 Task: Look for products with original flavor.
Action: Mouse moved to (18, 72)
Screenshot: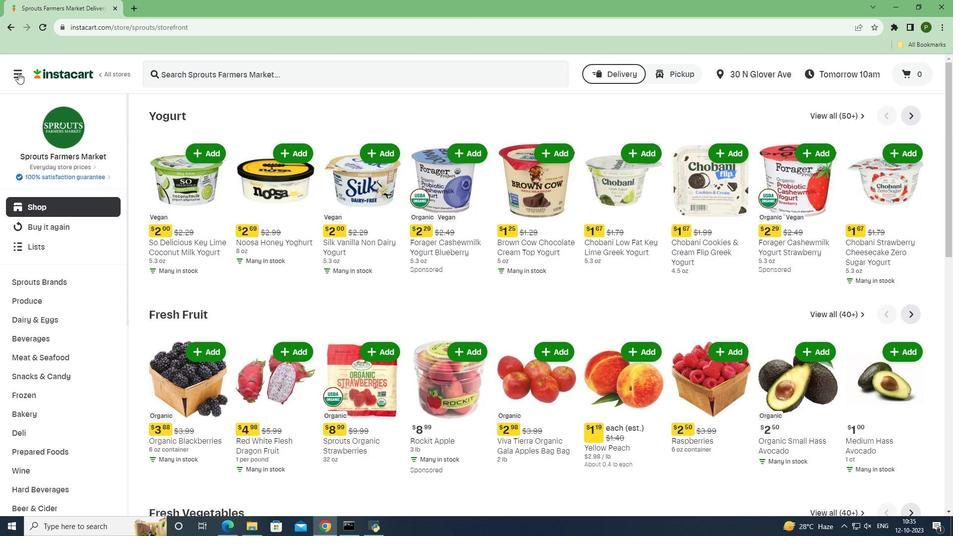 
Action: Mouse pressed left at (18, 72)
Screenshot: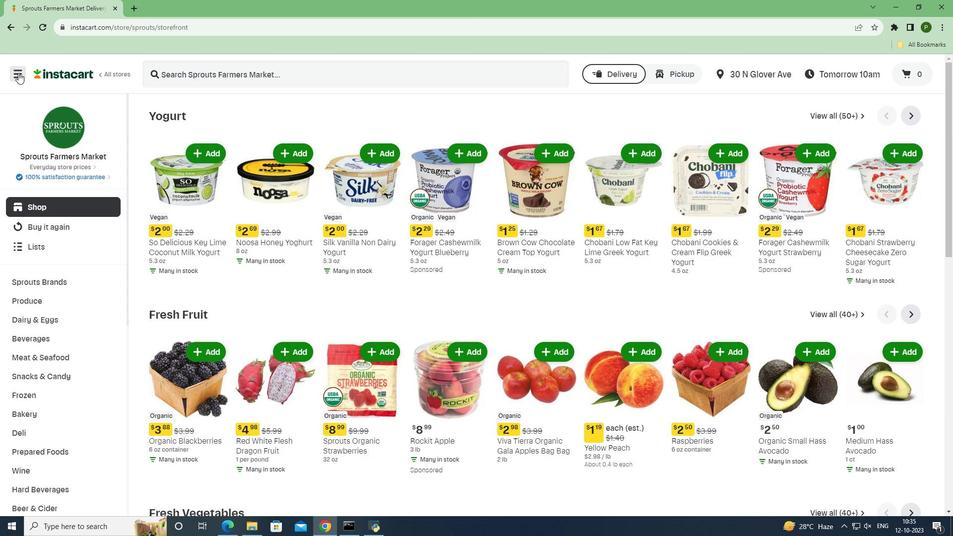 
Action: Mouse moved to (29, 261)
Screenshot: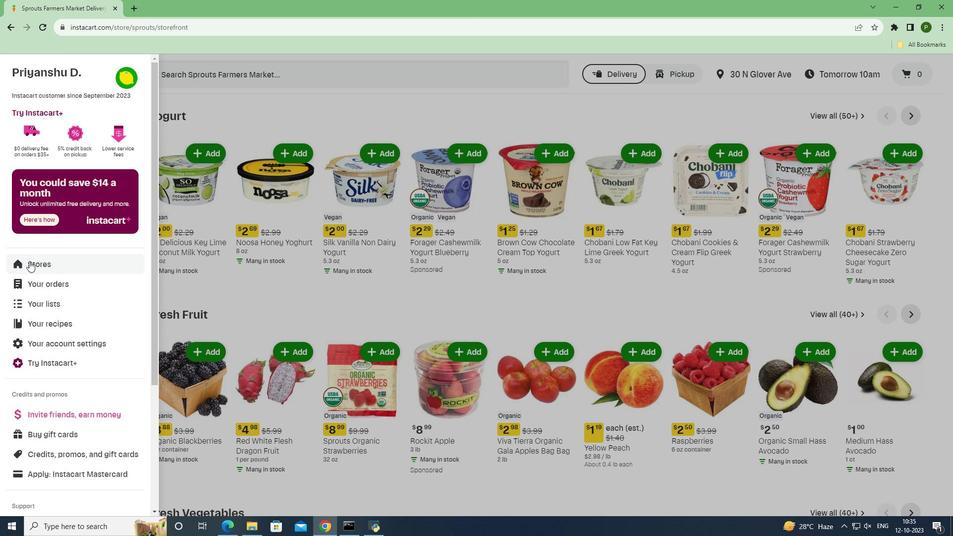 
Action: Mouse pressed left at (29, 261)
Screenshot: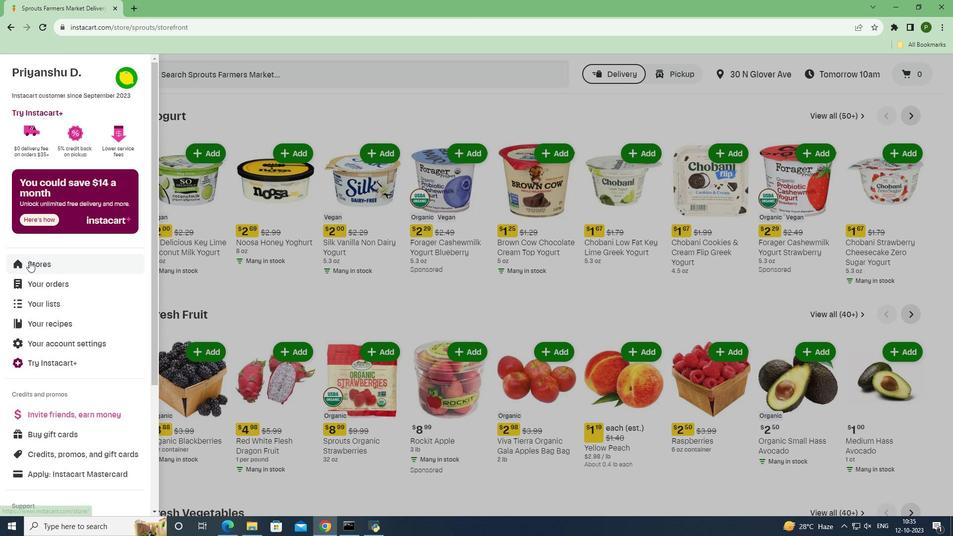 
Action: Mouse moved to (217, 113)
Screenshot: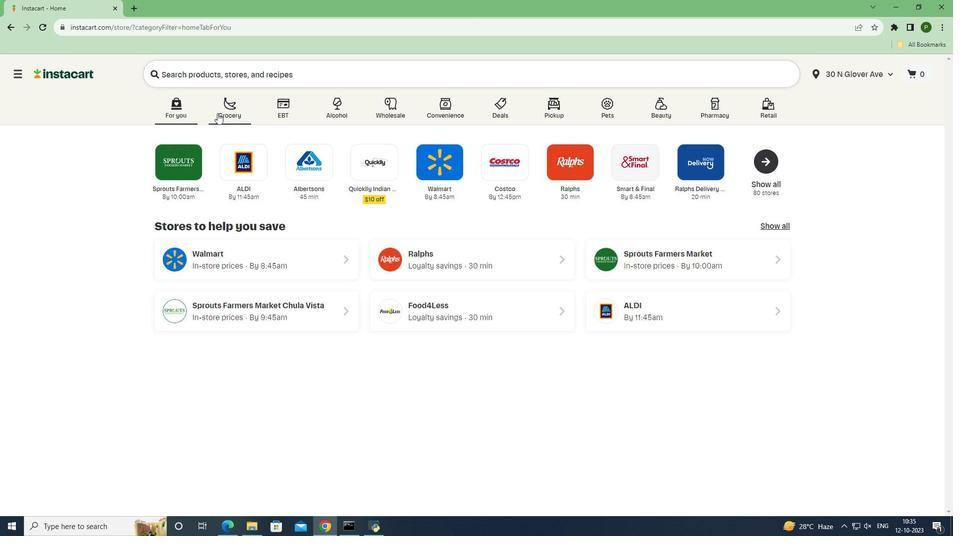 
Action: Mouse pressed left at (217, 113)
Screenshot: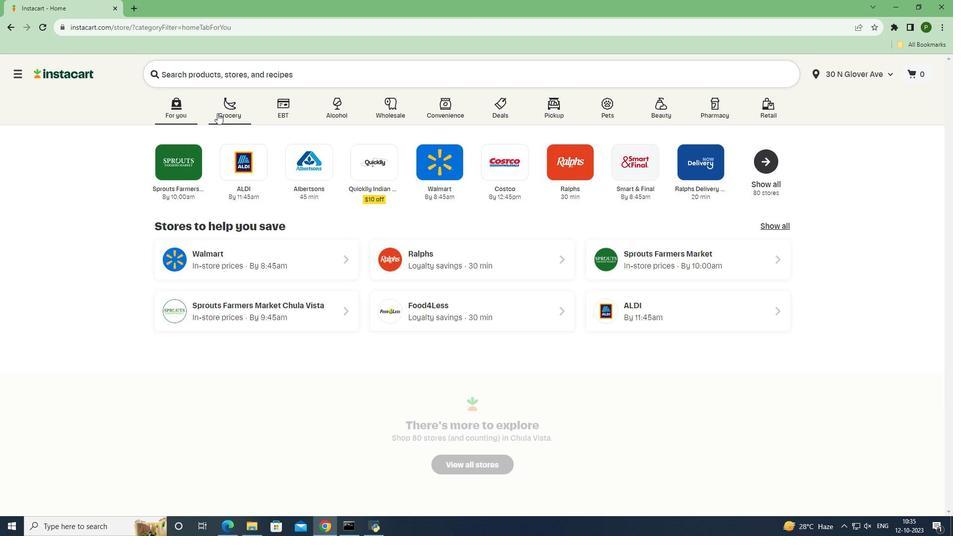 
Action: Mouse moved to (383, 227)
Screenshot: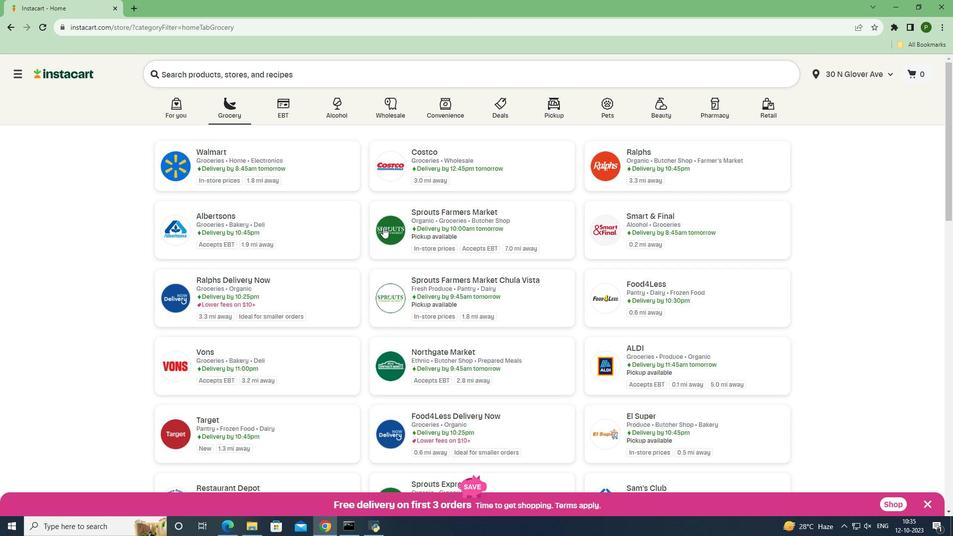 
Action: Mouse pressed left at (383, 227)
Screenshot: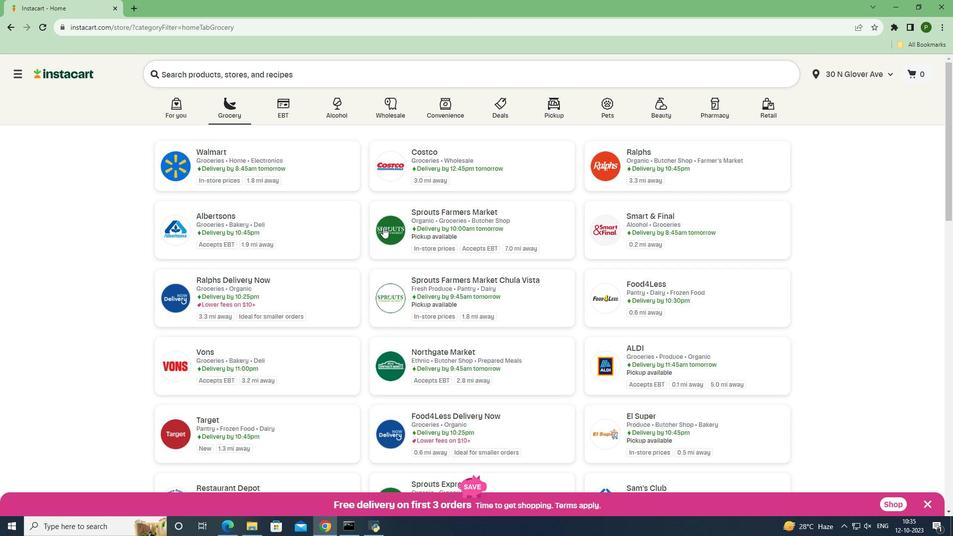 
Action: Mouse moved to (76, 338)
Screenshot: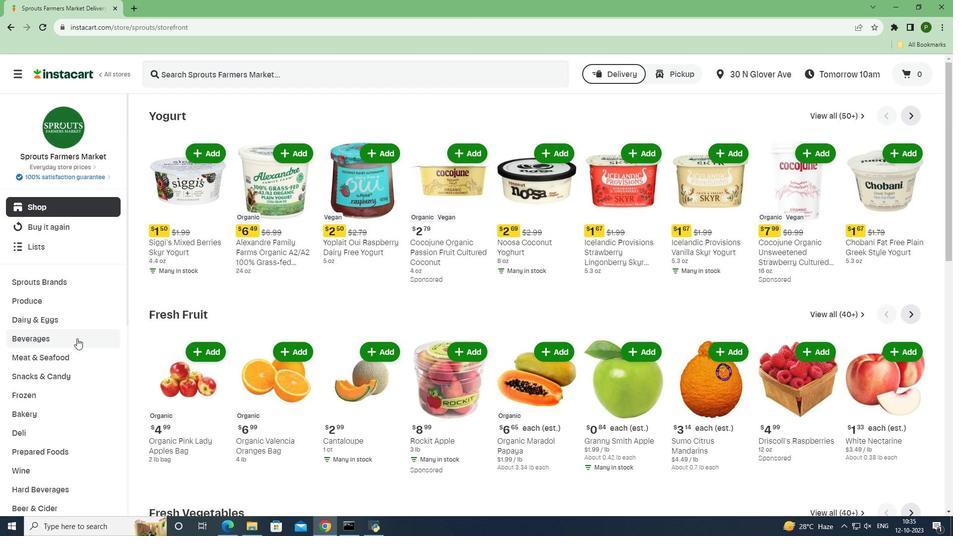 
Action: Mouse pressed left at (76, 338)
Screenshot: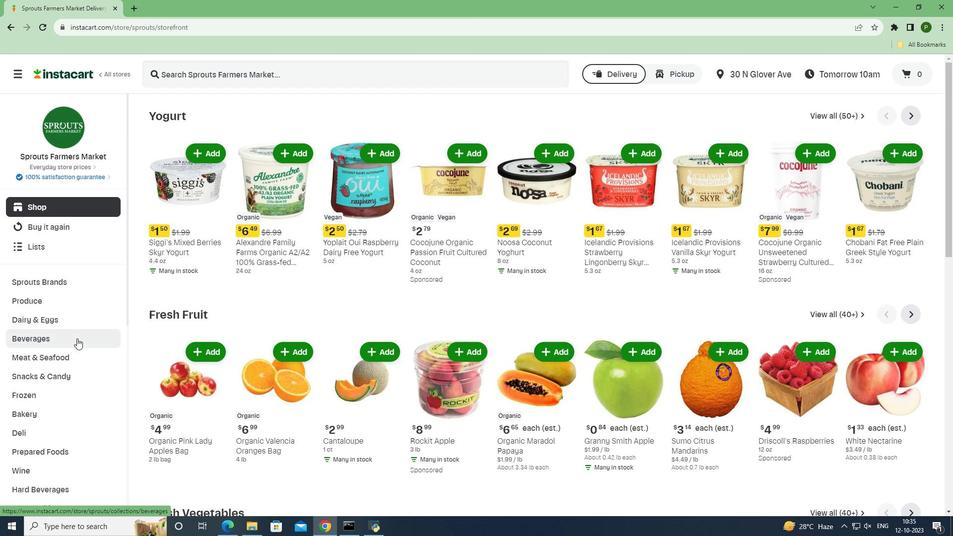 
Action: Mouse moved to (422, 140)
Screenshot: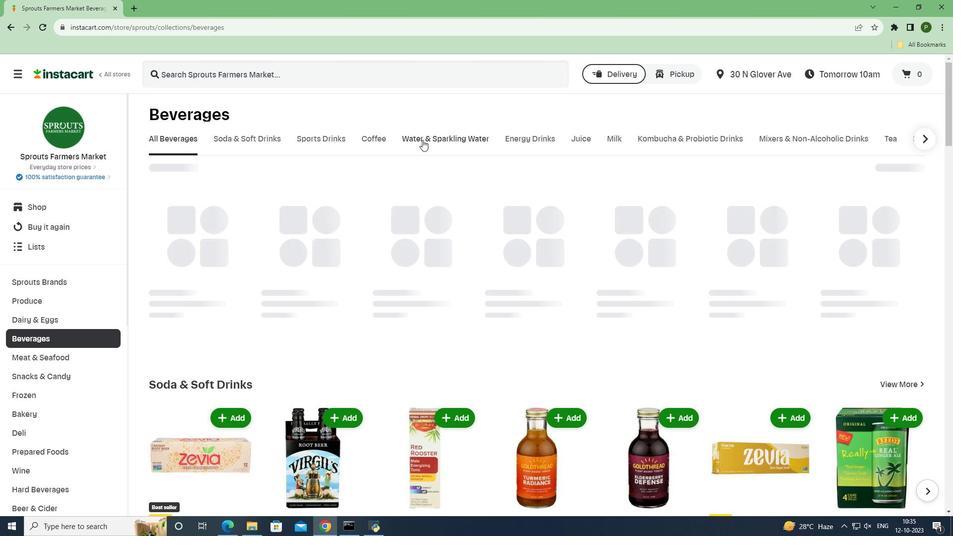 
Action: Mouse pressed left at (422, 140)
Screenshot: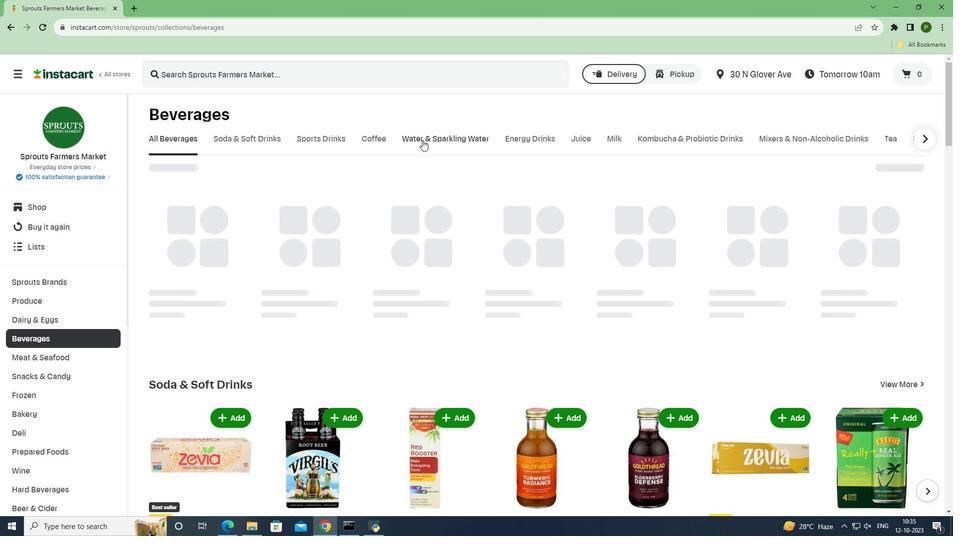 
Action: Mouse moved to (183, 227)
Screenshot: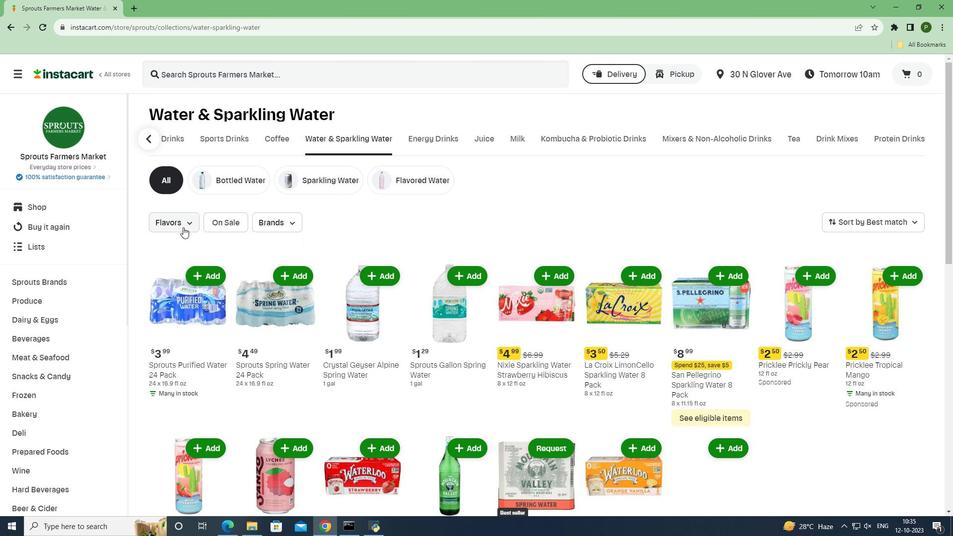 
Action: Mouse pressed left at (183, 227)
Screenshot: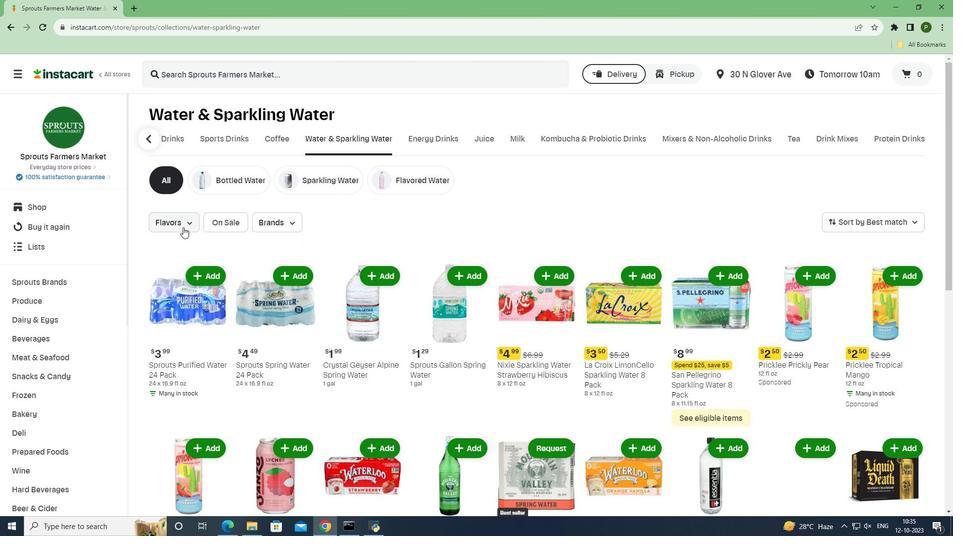 
Action: Mouse moved to (184, 276)
Screenshot: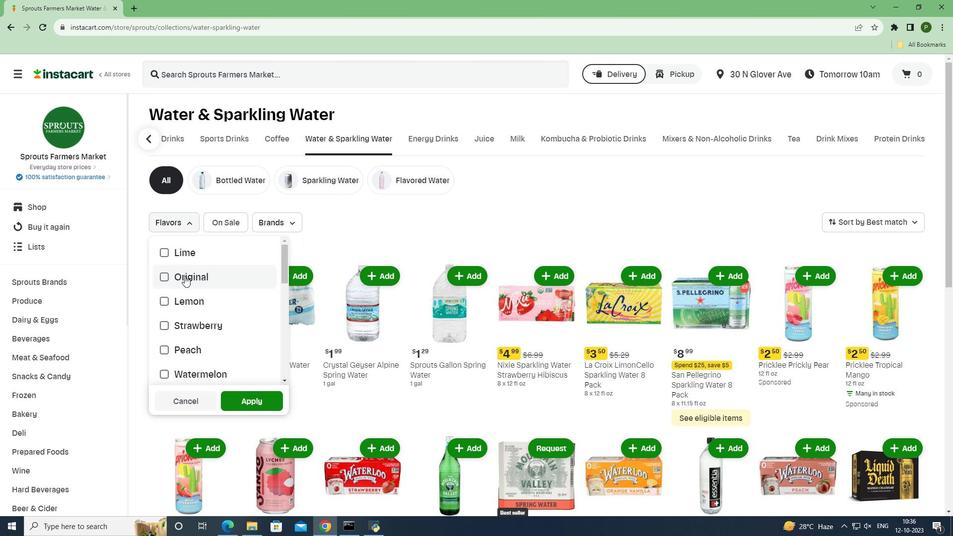 
Action: Mouse pressed left at (184, 276)
Screenshot: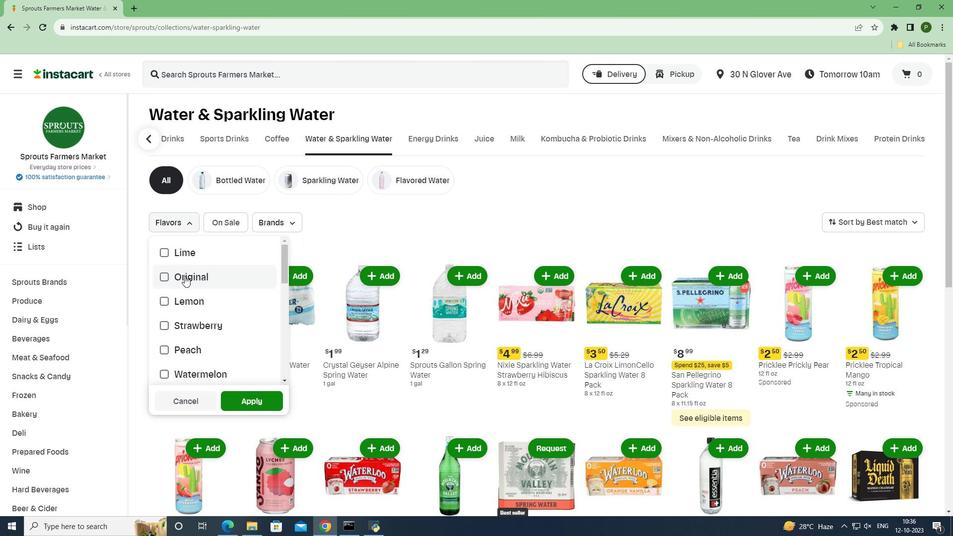 
Action: Mouse moved to (247, 402)
Screenshot: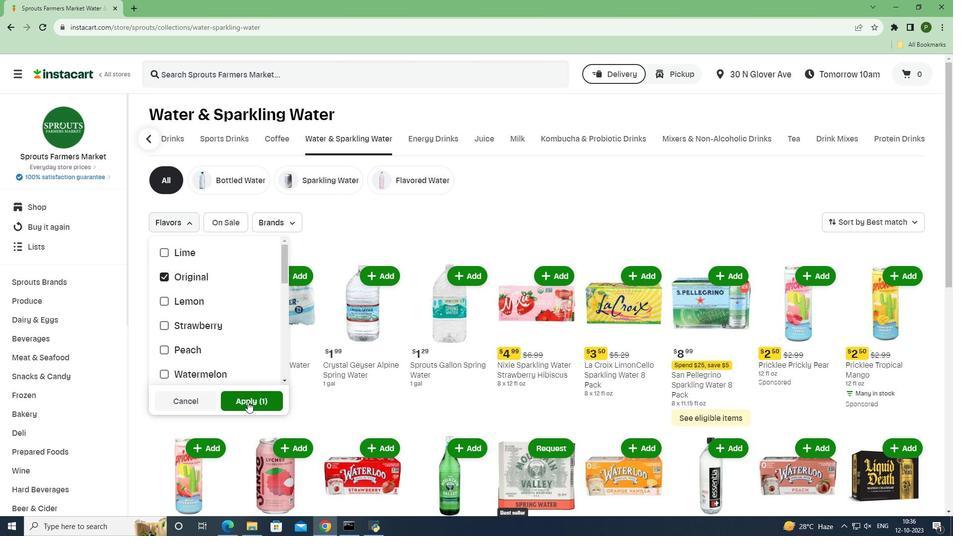 
Action: Mouse pressed left at (247, 402)
Screenshot: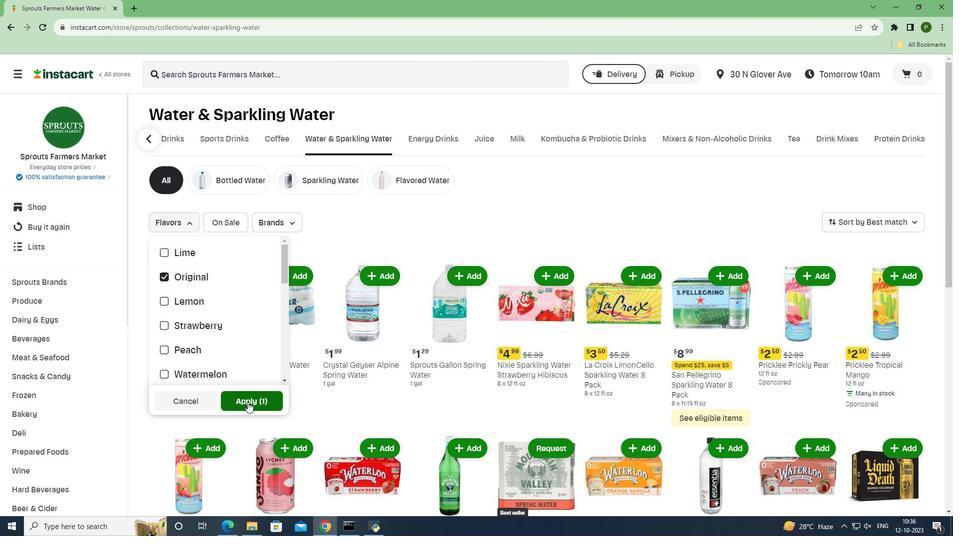 
Action: Mouse moved to (577, 440)
Screenshot: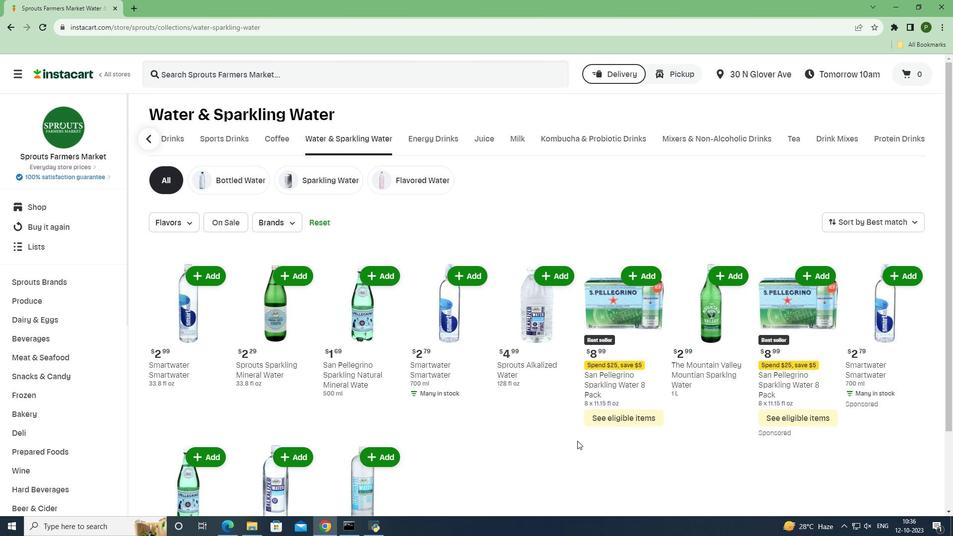 
